 Task: Add the task  Integrate website with a new marketing automation system to the section Database Migration Sprint in the project AmplifyHQ and add a Due Date to the respective task as 2024/01/10
Action: Mouse moved to (76, 330)
Screenshot: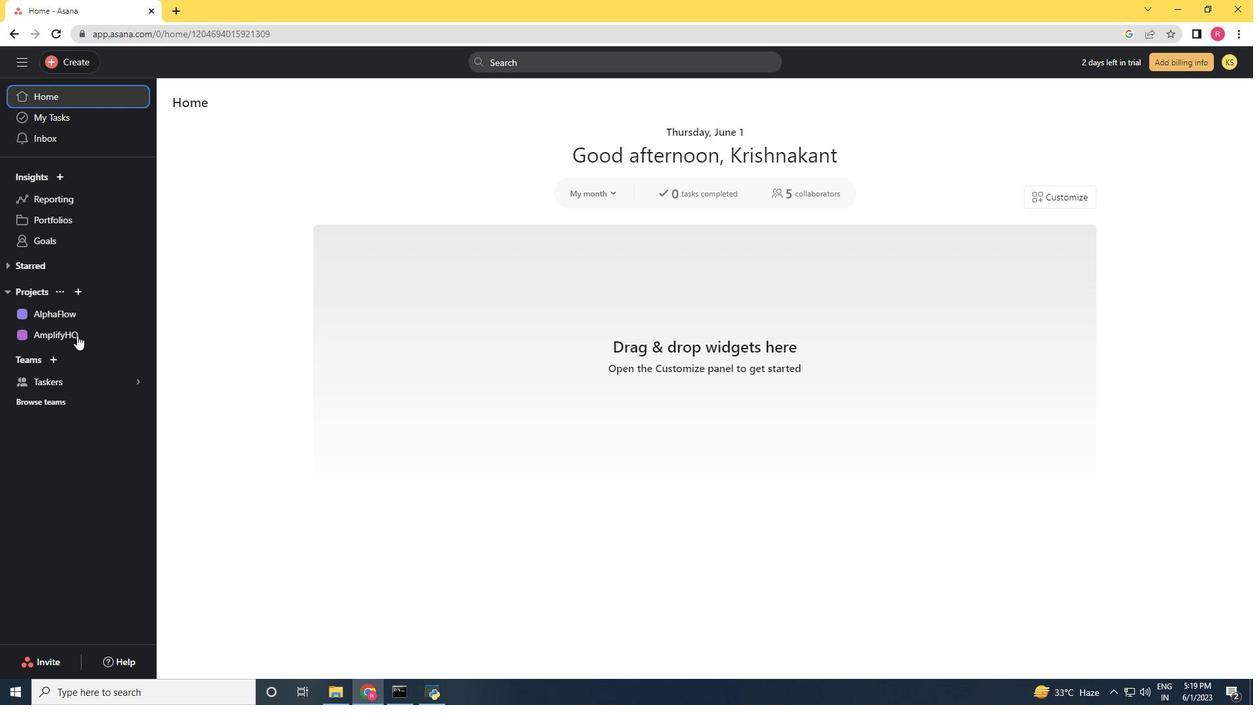 
Action: Mouse pressed left at (76, 330)
Screenshot: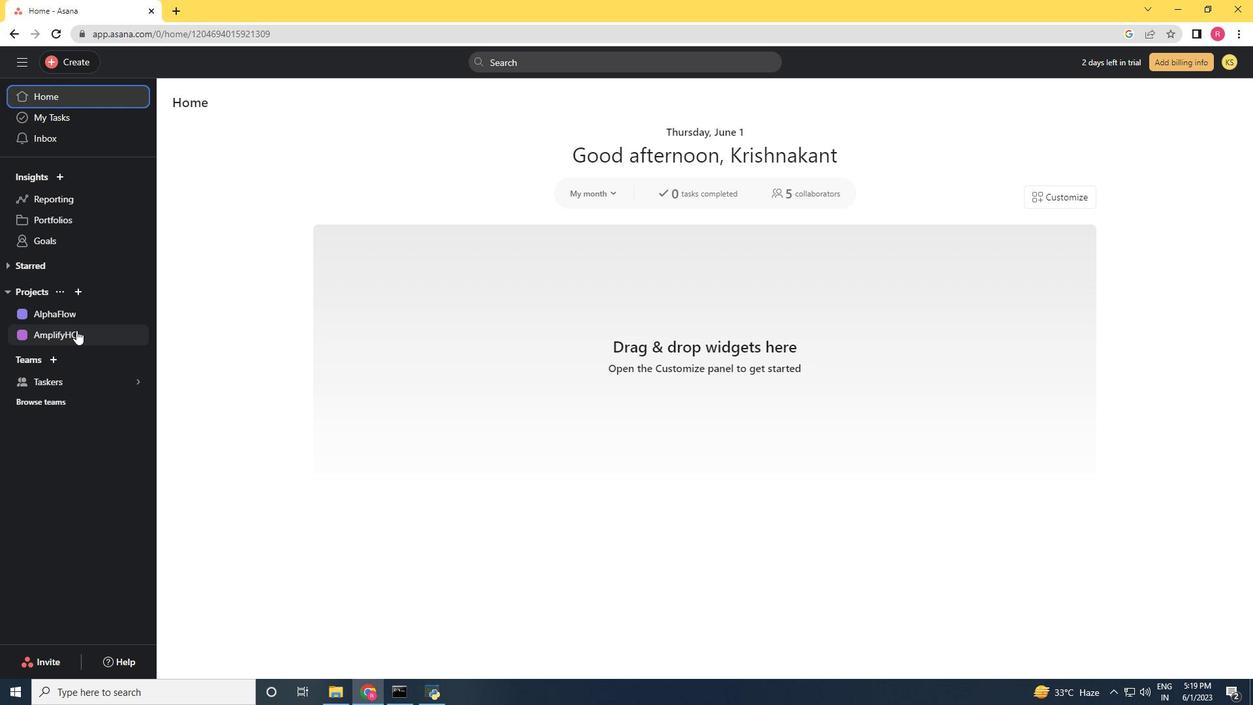 
Action: Mouse moved to (788, 293)
Screenshot: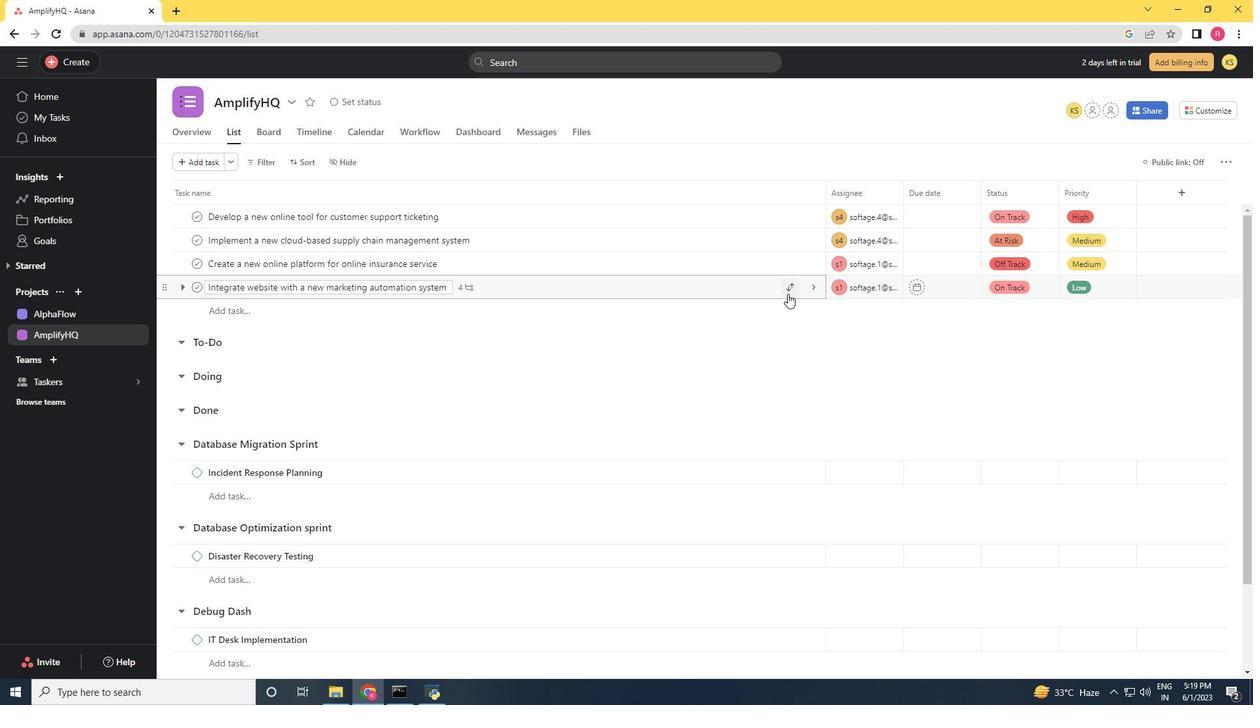 
Action: Mouse pressed left at (788, 293)
Screenshot: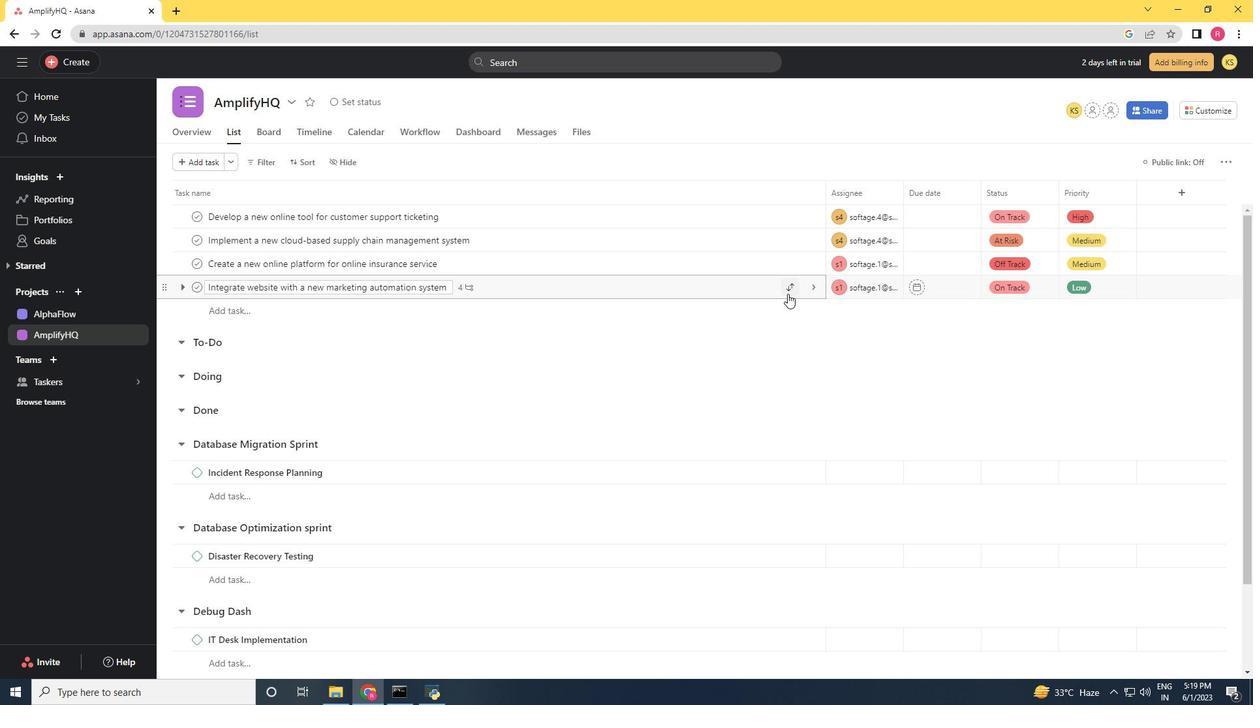 
Action: Mouse moved to (744, 429)
Screenshot: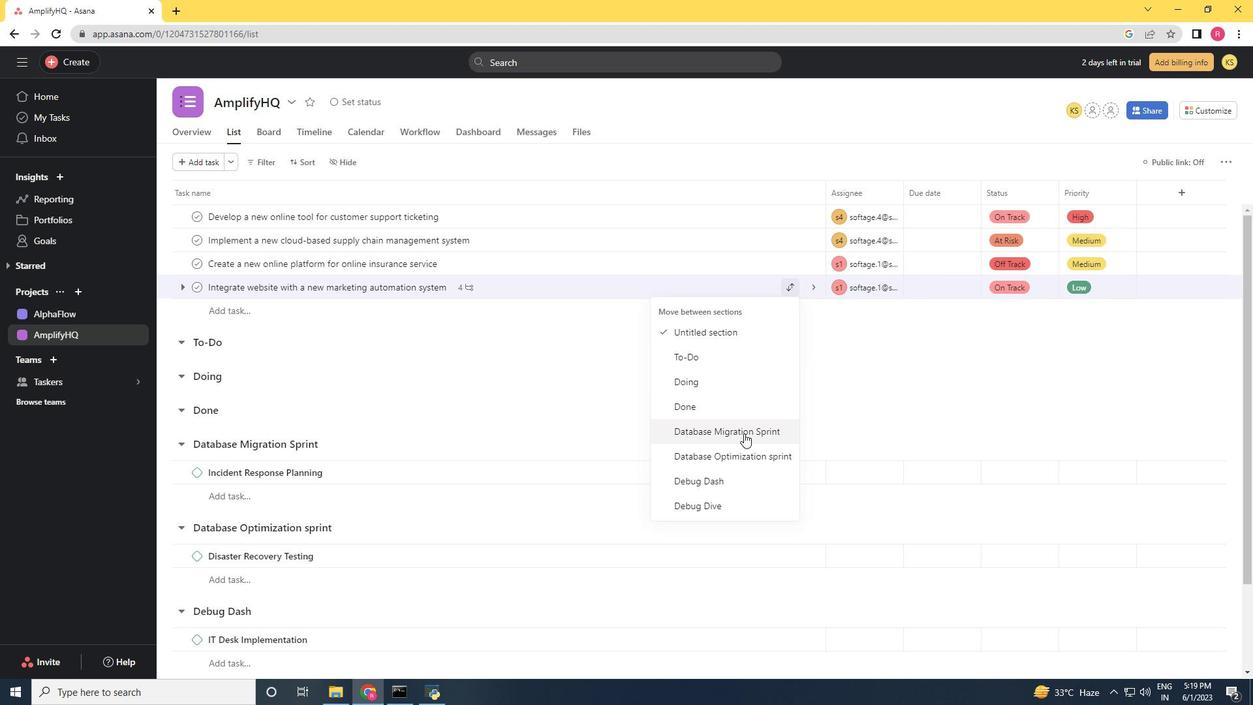 
Action: Mouse pressed left at (744, 429)
Screenshot: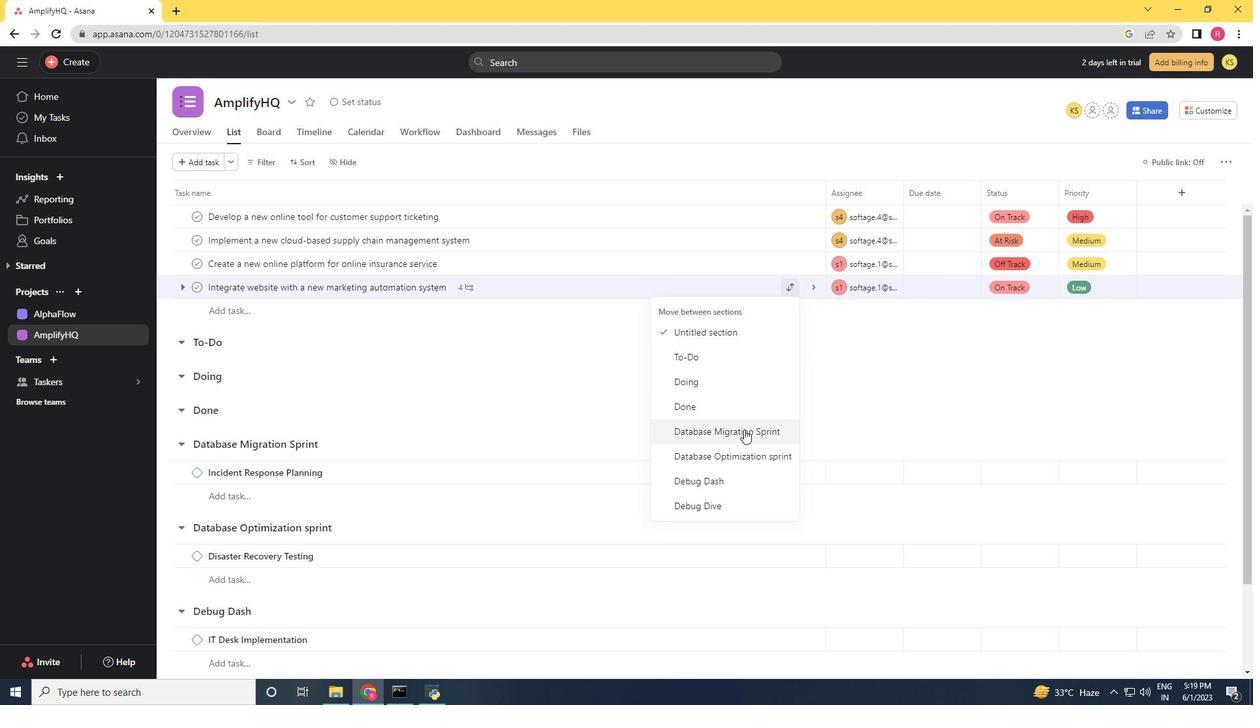 
Action: Mouse moved to (598, 450)
Screenshot: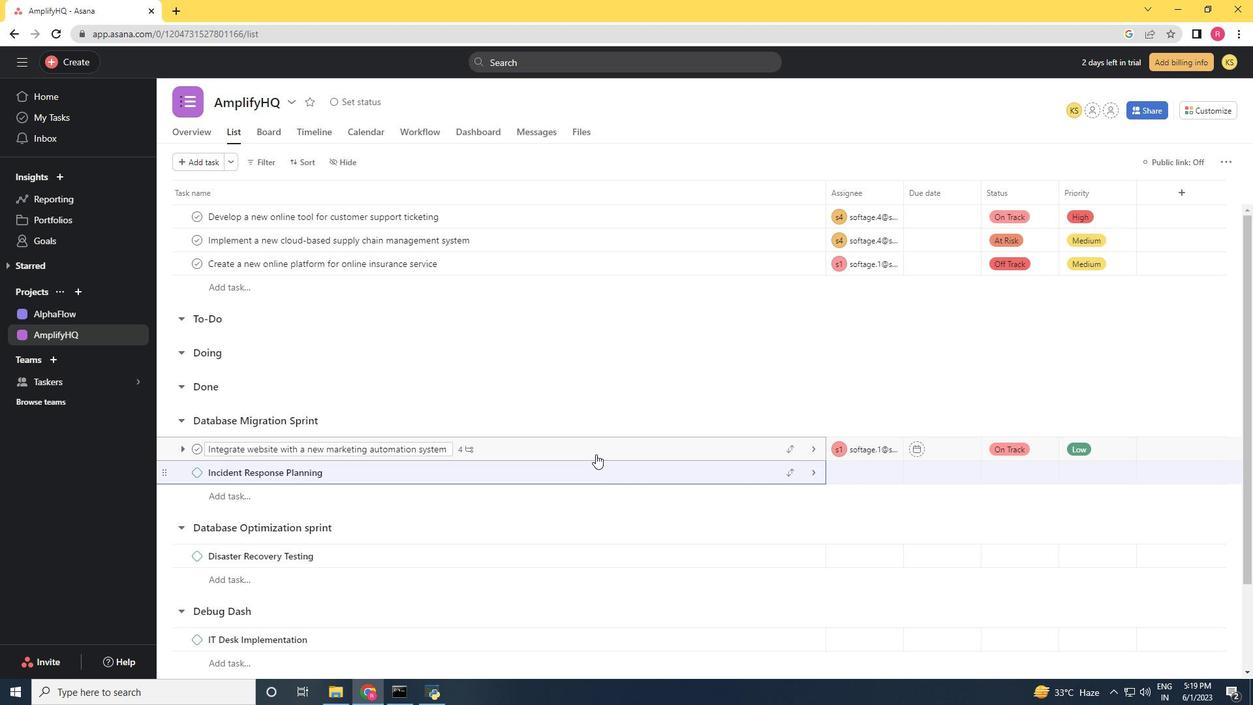 
Action: Mouse pressed left at (598, 450)
Screenshot: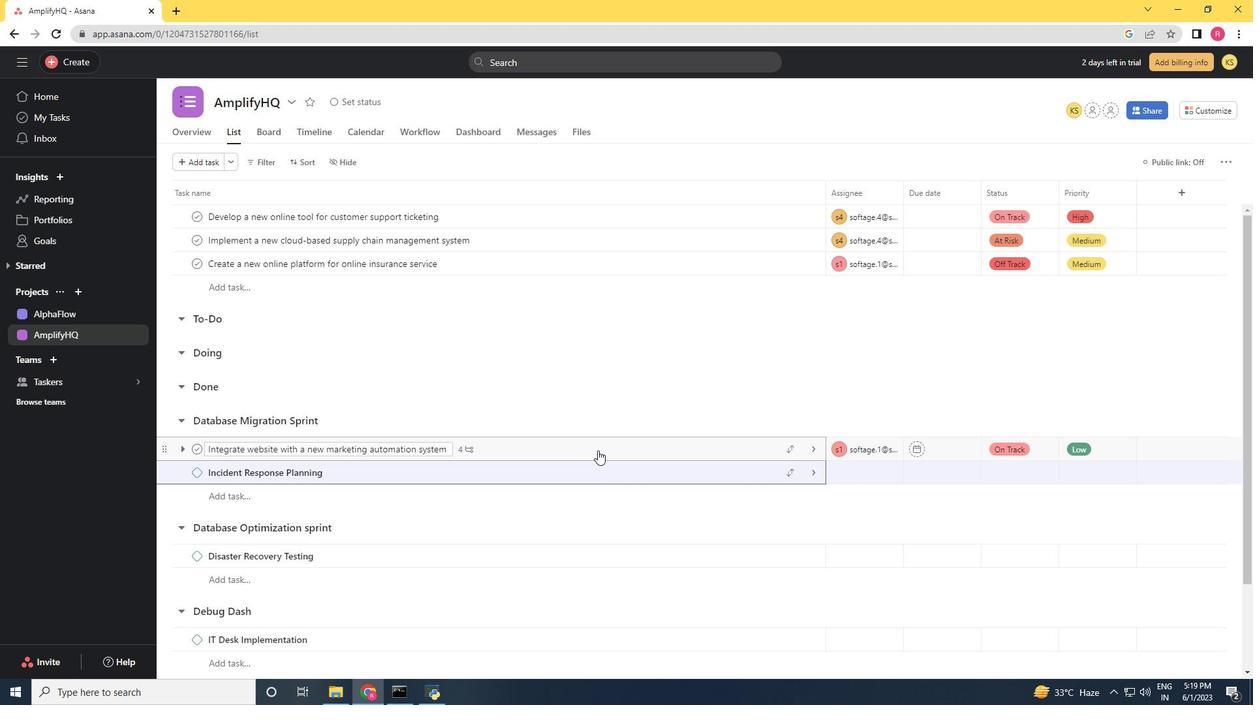
Action: Mouse moved to (944, 282)
Screenshot: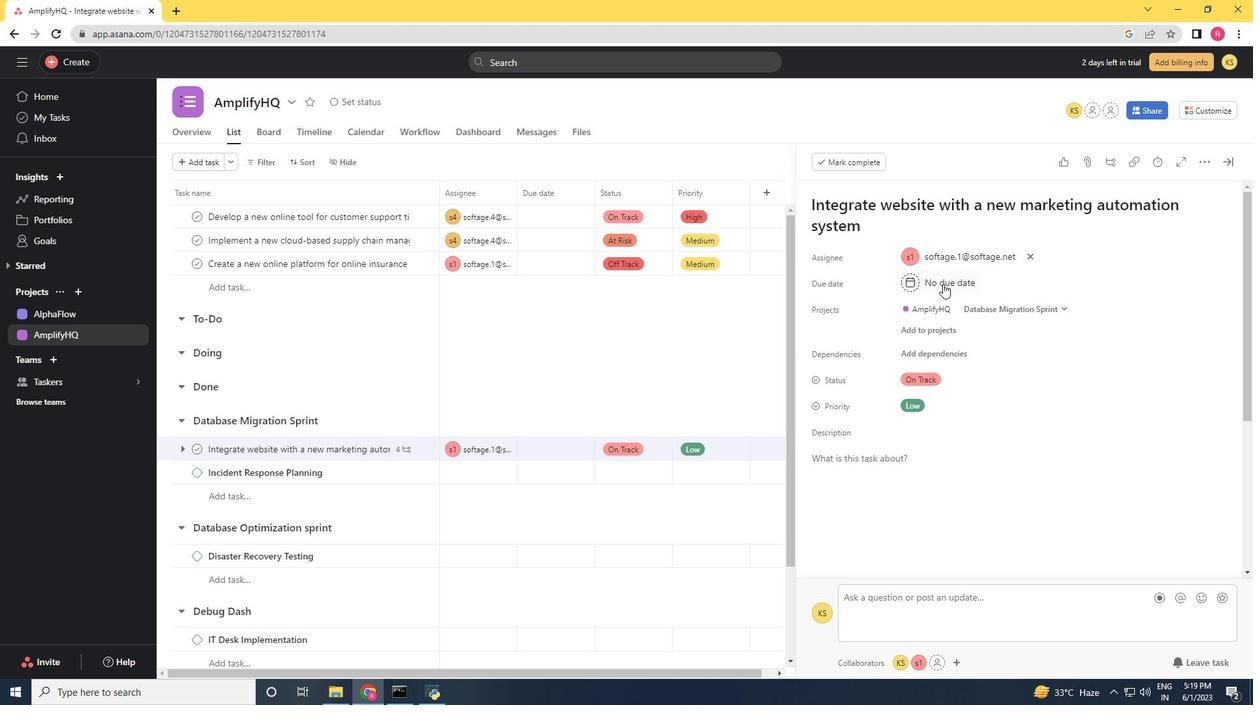 
Action: Mouse pressed left at (944, 282)
Screenshot: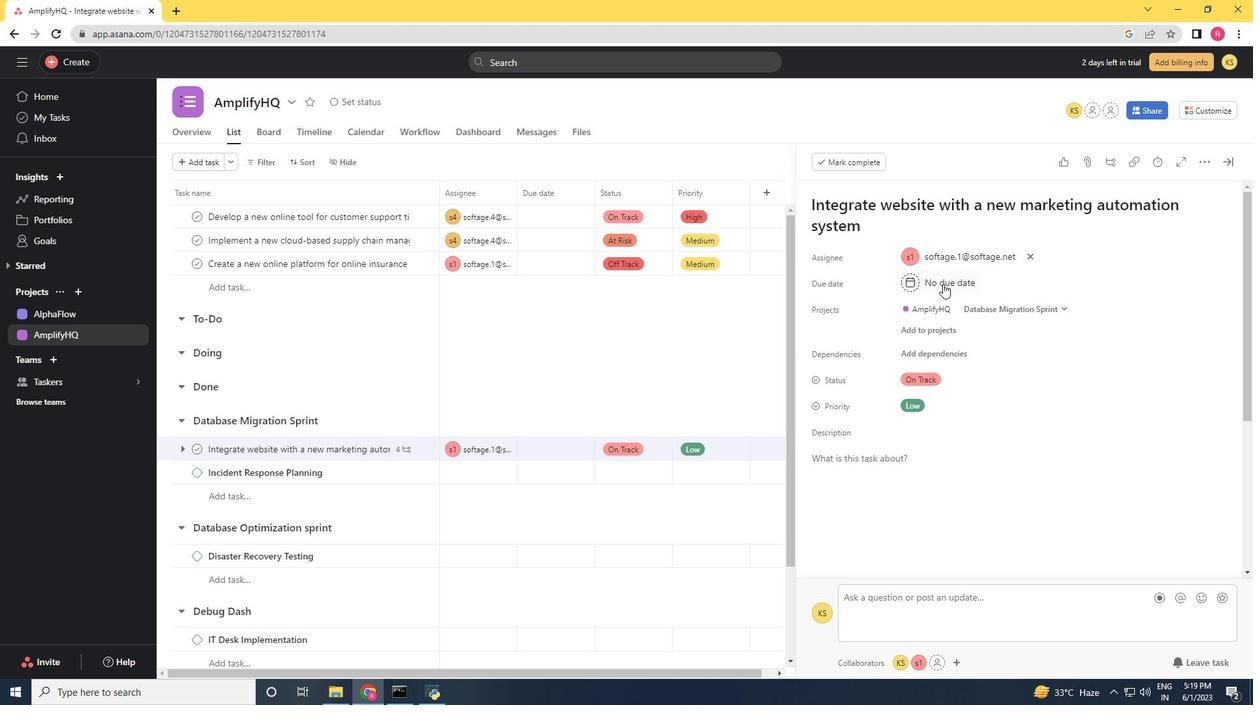 
Action: Mouse moved to (1061, 351)
Screenshot: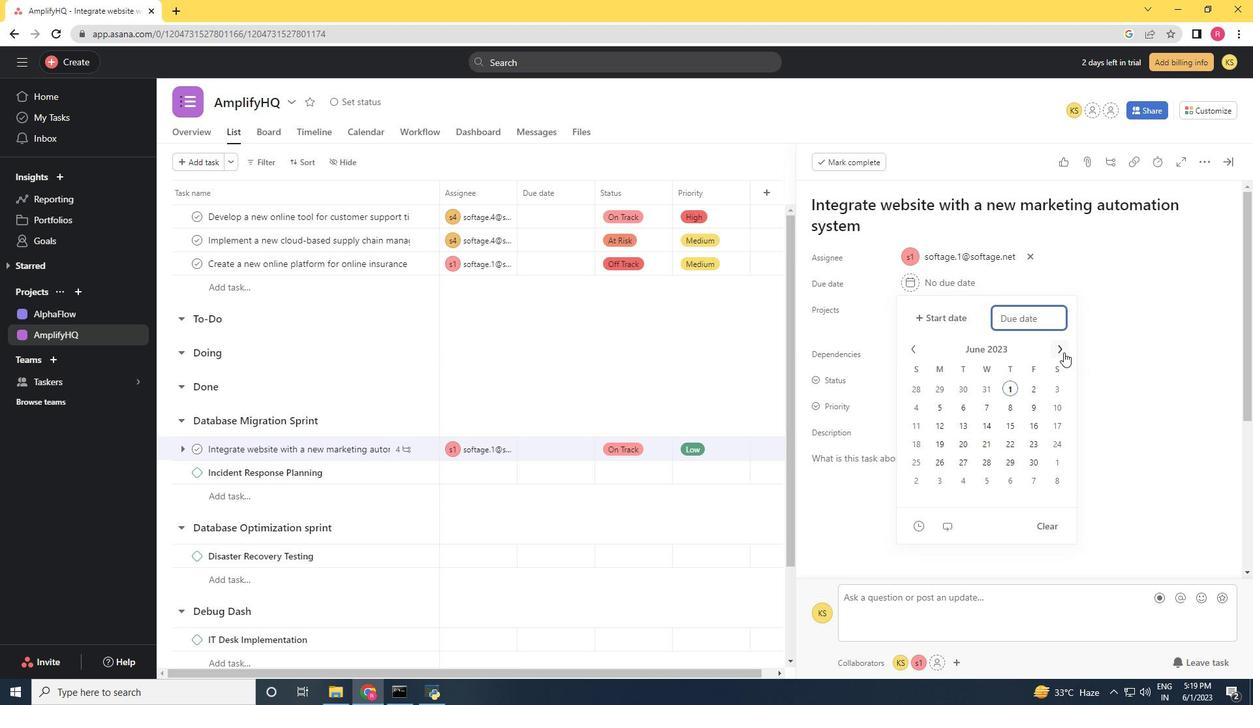 
Action: Mouse pressed left at (1061, 351)
Screenshot: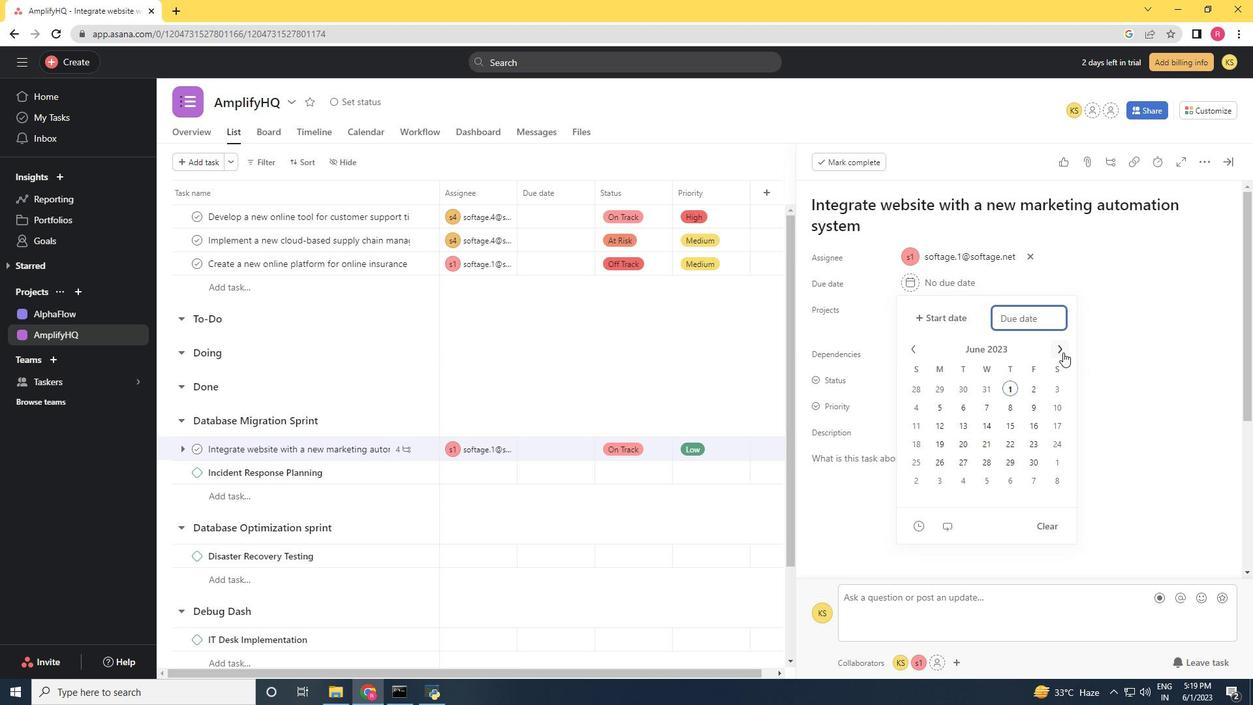 
Action: Mouse pressed left at (1061, 351)
Screenshot: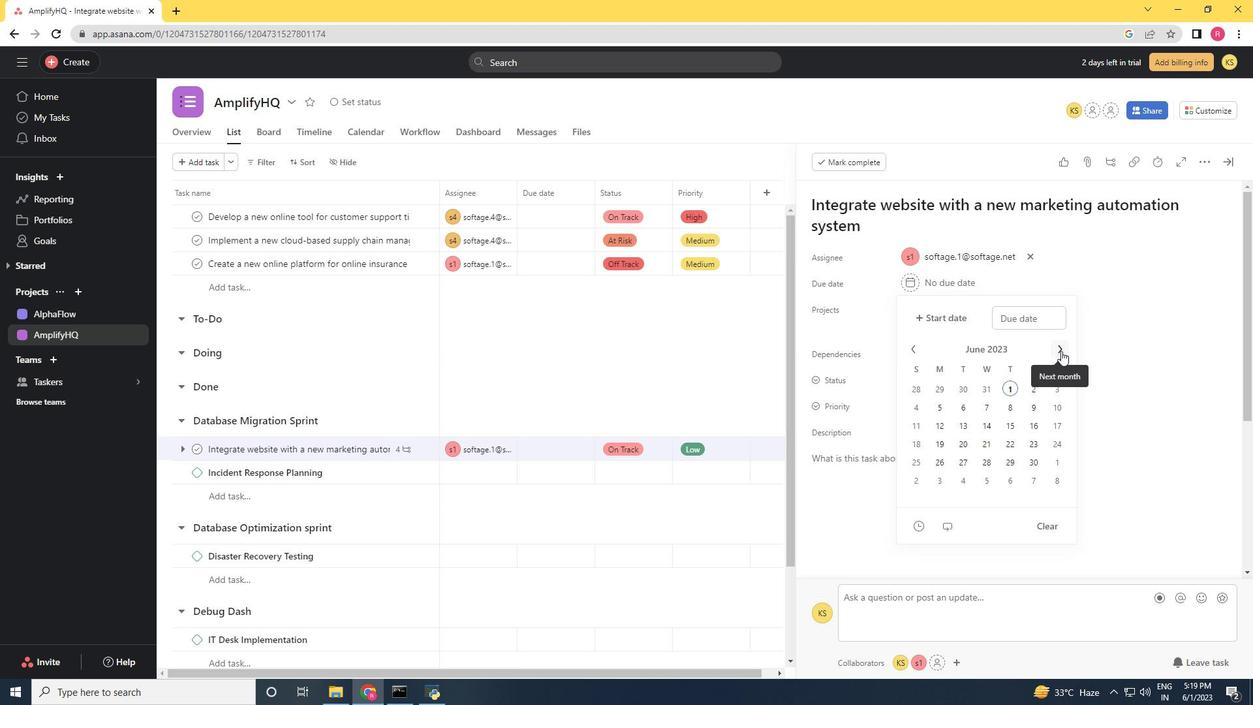 
Action: Mouse pressed left at (1061, 351)
Screenshot: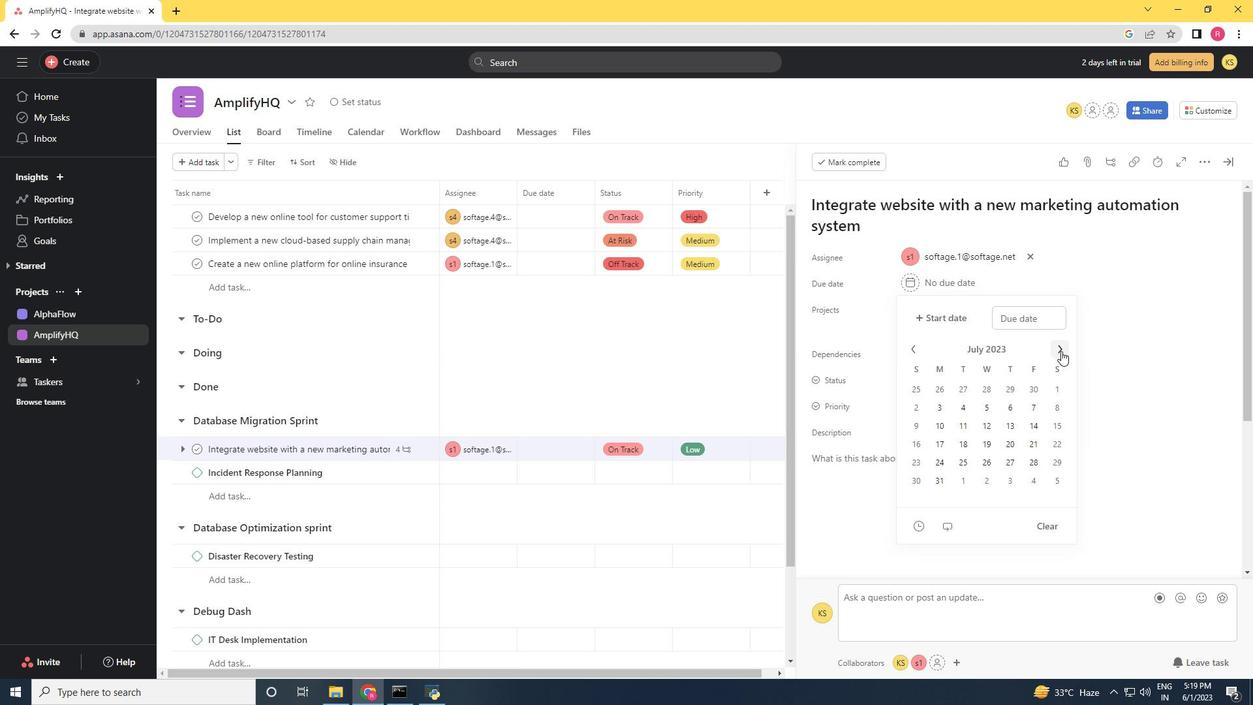 
Action: Mouse pressed left at (1061, 351)
Screenshot: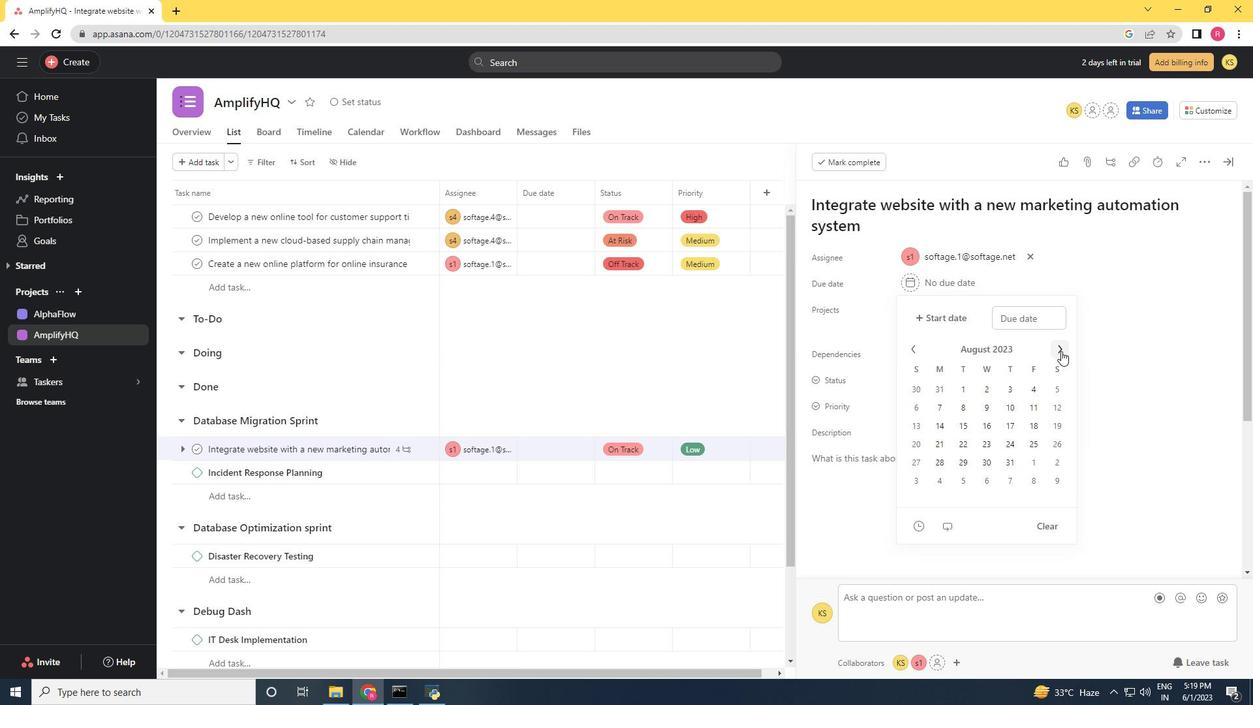 
Action: Mouse pressed left at (1061, 351)
Screenshot: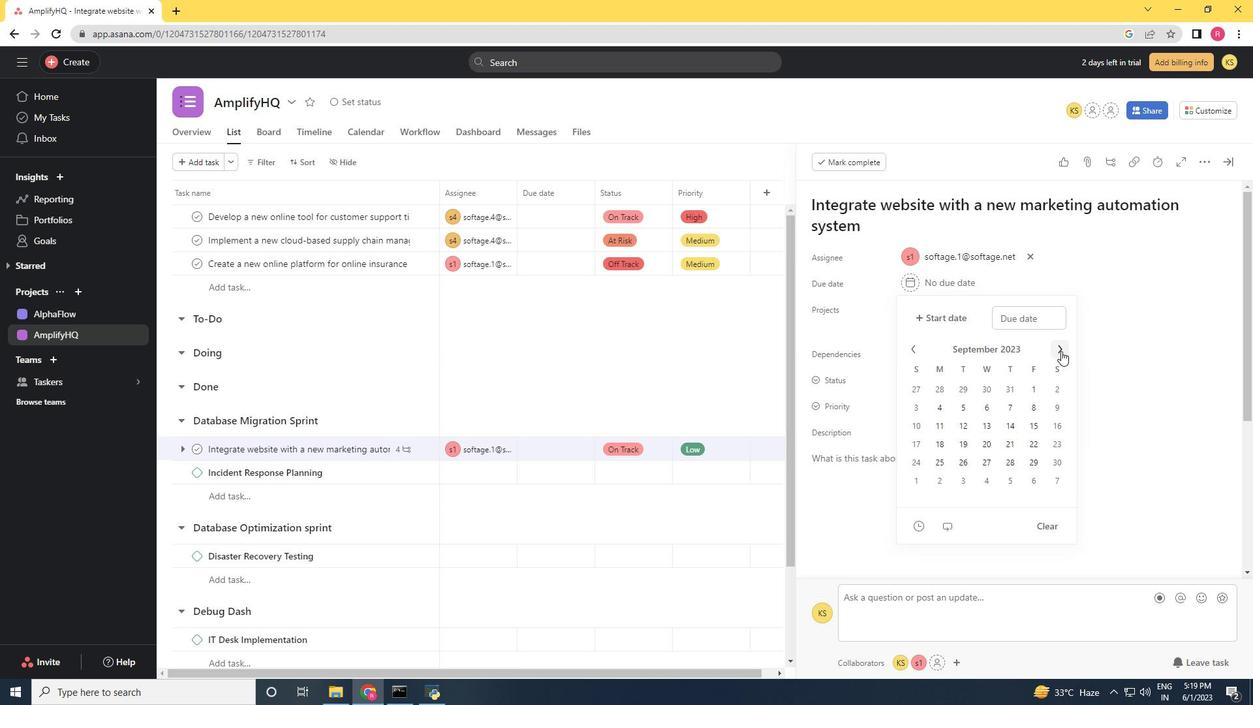 
Action: Mouse pressed left at (1061, 351)
Screenshot: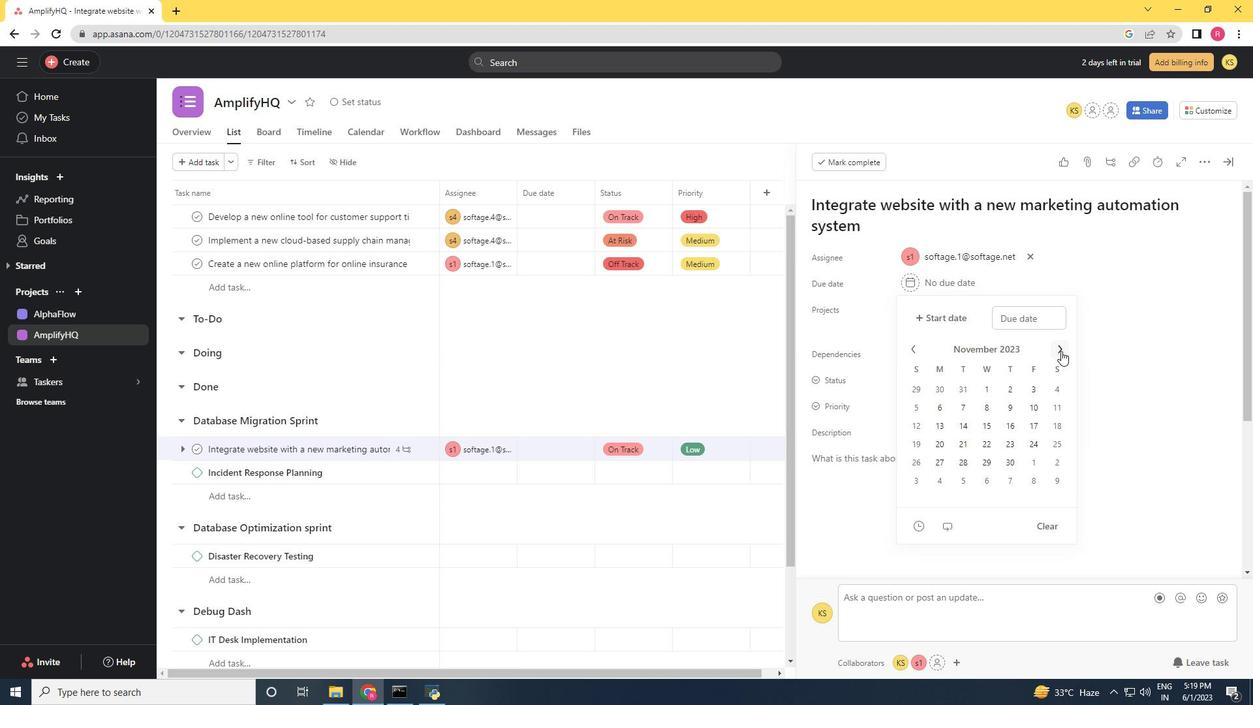 
Action: Mouse pressed left at (1061, 351)
Screenshot: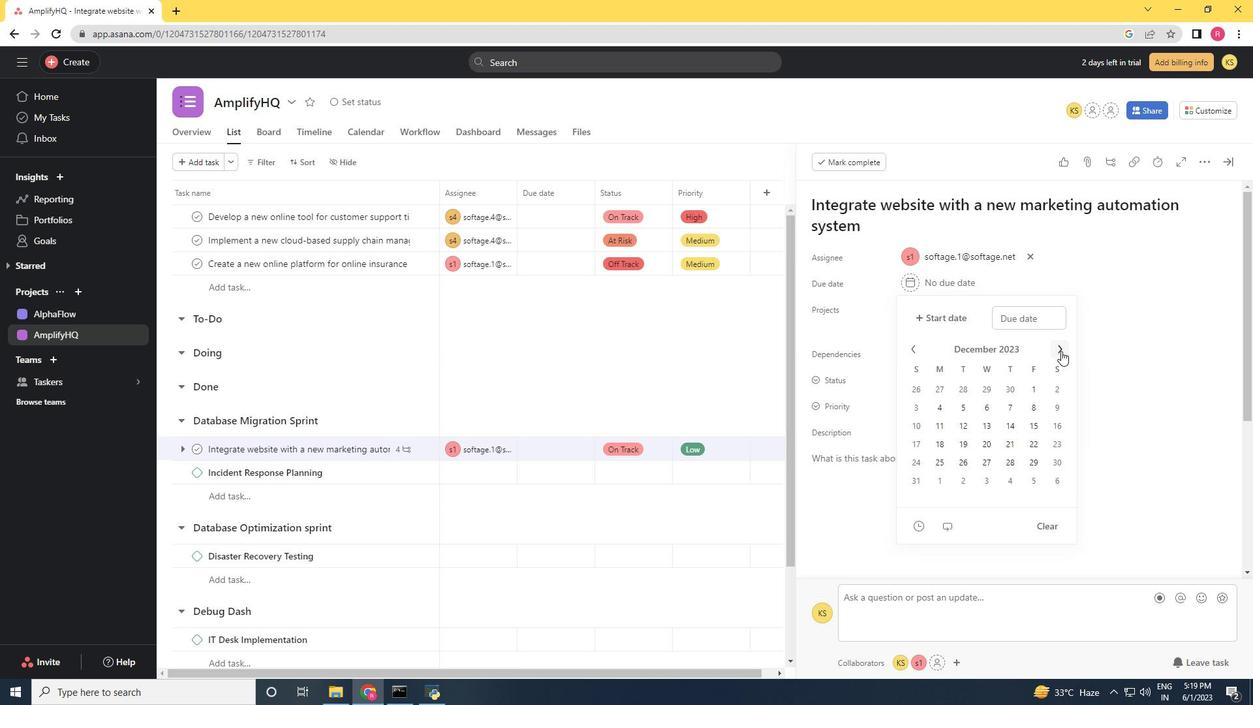 
Action: Mouse pressed left at (1061, 351)
Screenshot: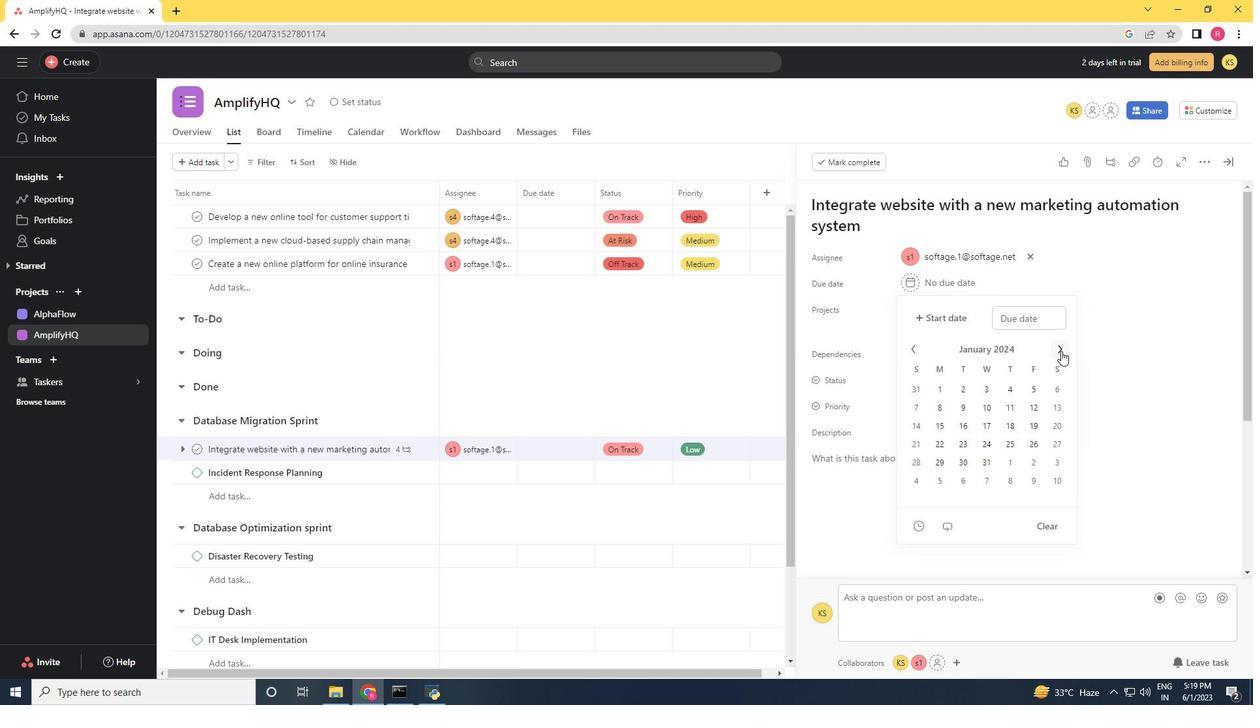 
Action: Mouse moved to (919, 352)
Screenshot: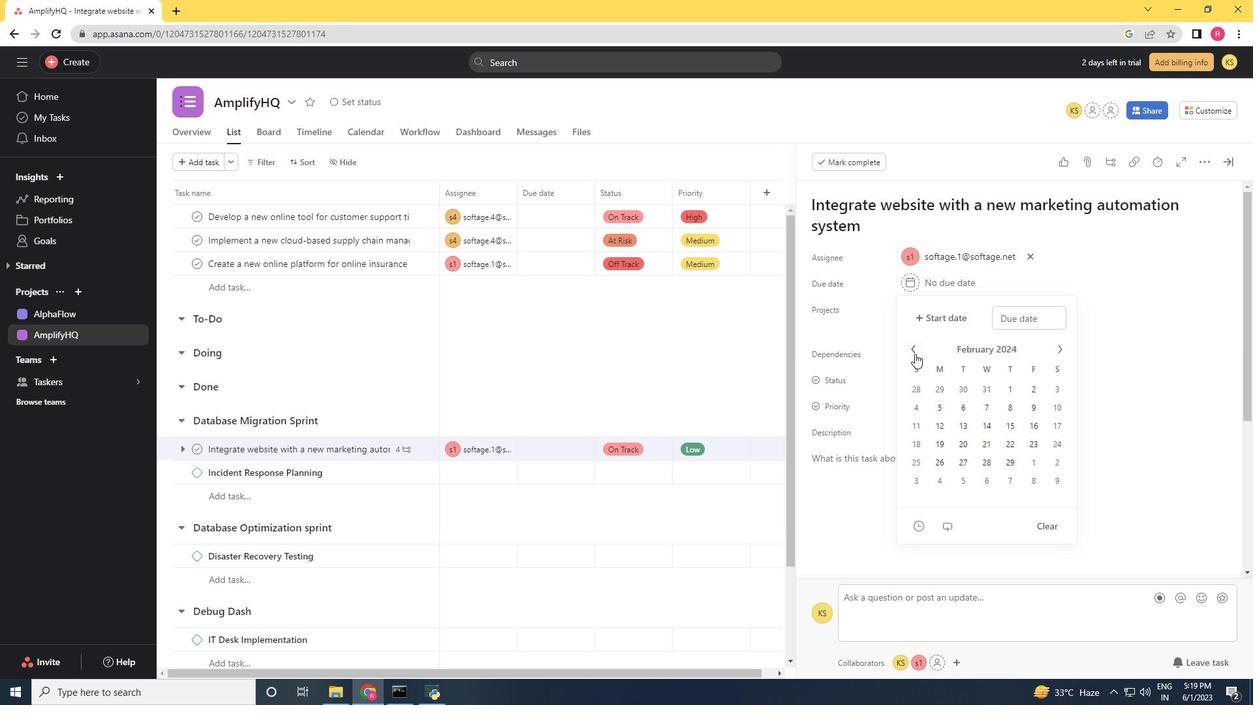 
Action: Mouse pressed left at (919, 352)
Screenshot: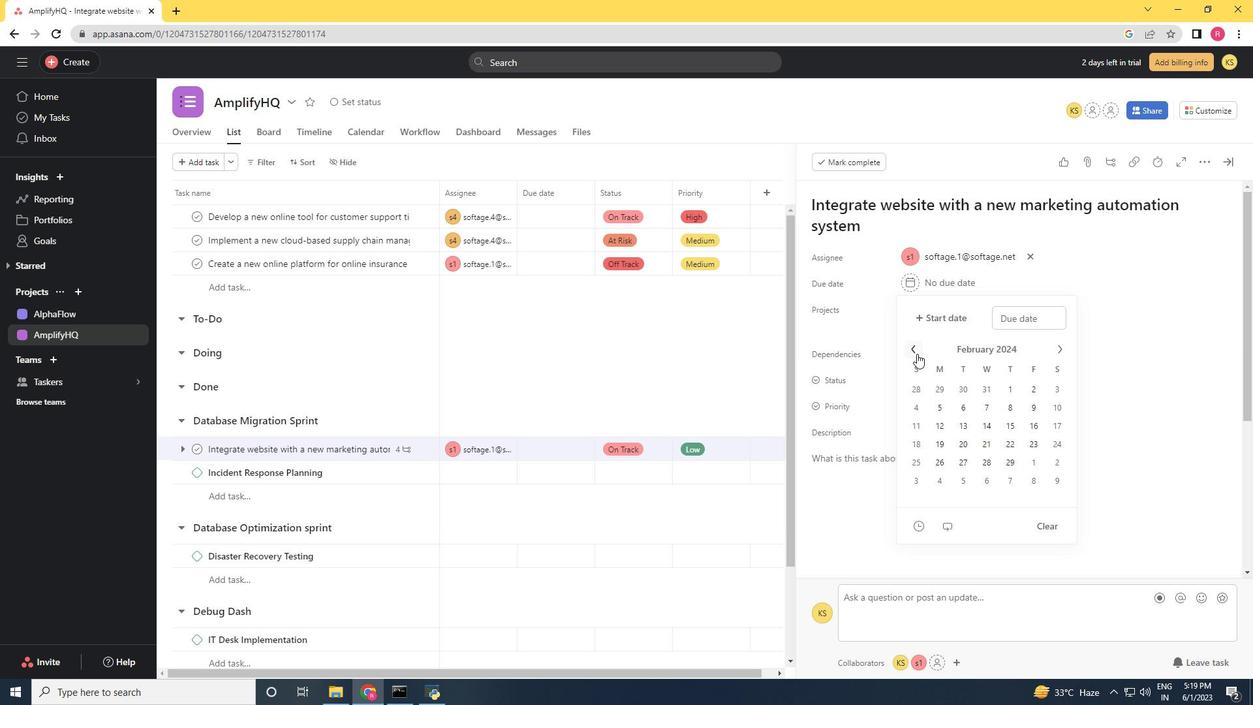 
Action: Mouse moved to (981, 408)
Screenshot: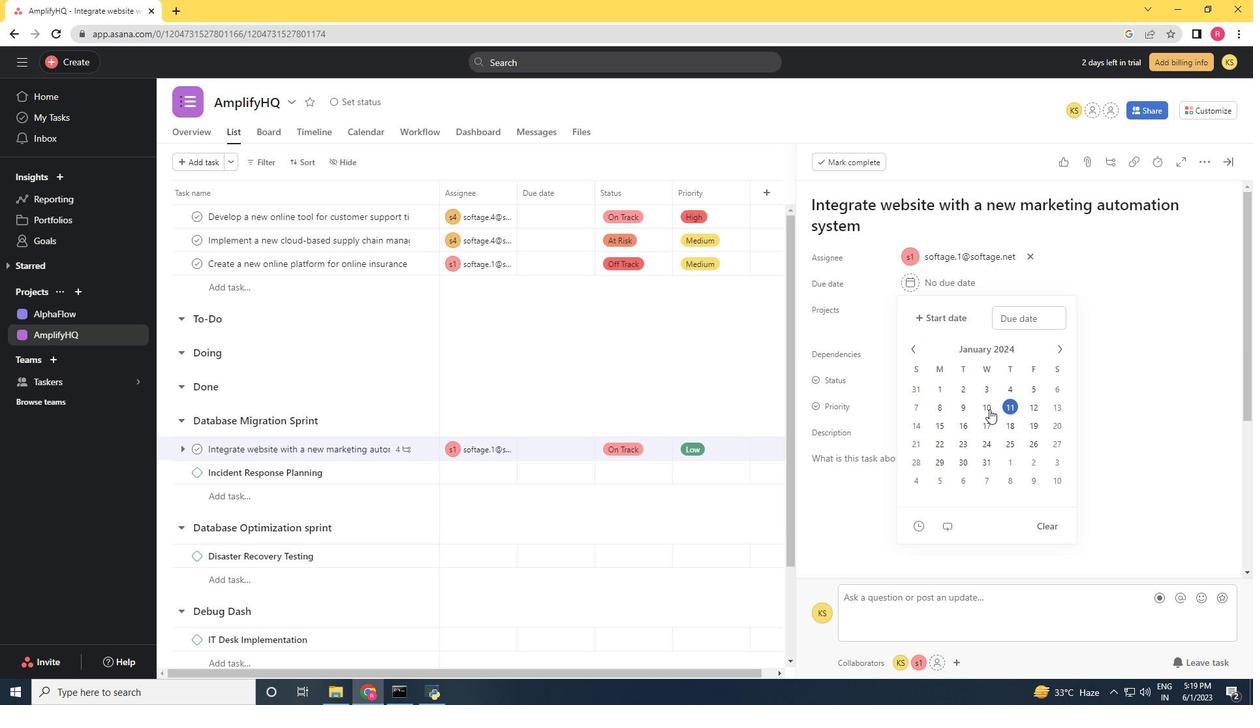 
Action: Mouse pressed left at (981, 408)
Screenshot: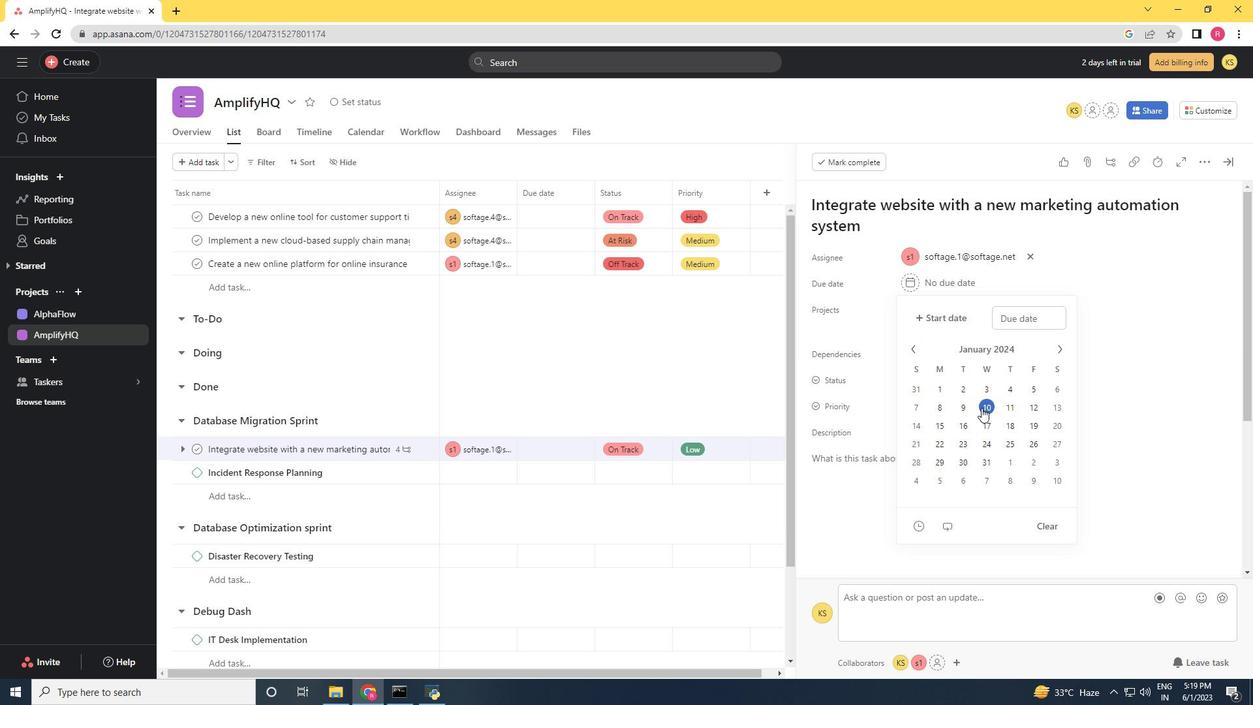 
Action: Mouse moved to (1100, 404)
Screenshot: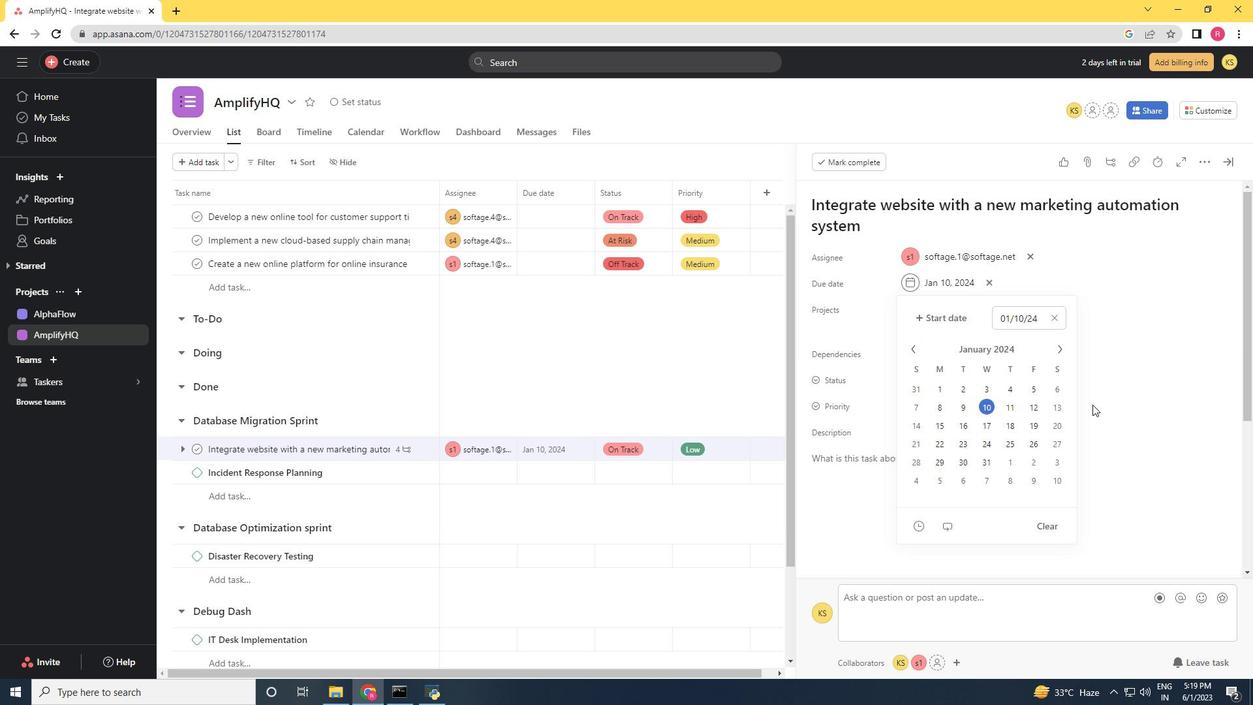 
Action: Mouse pressed left at (1100, 404)
Screenshot: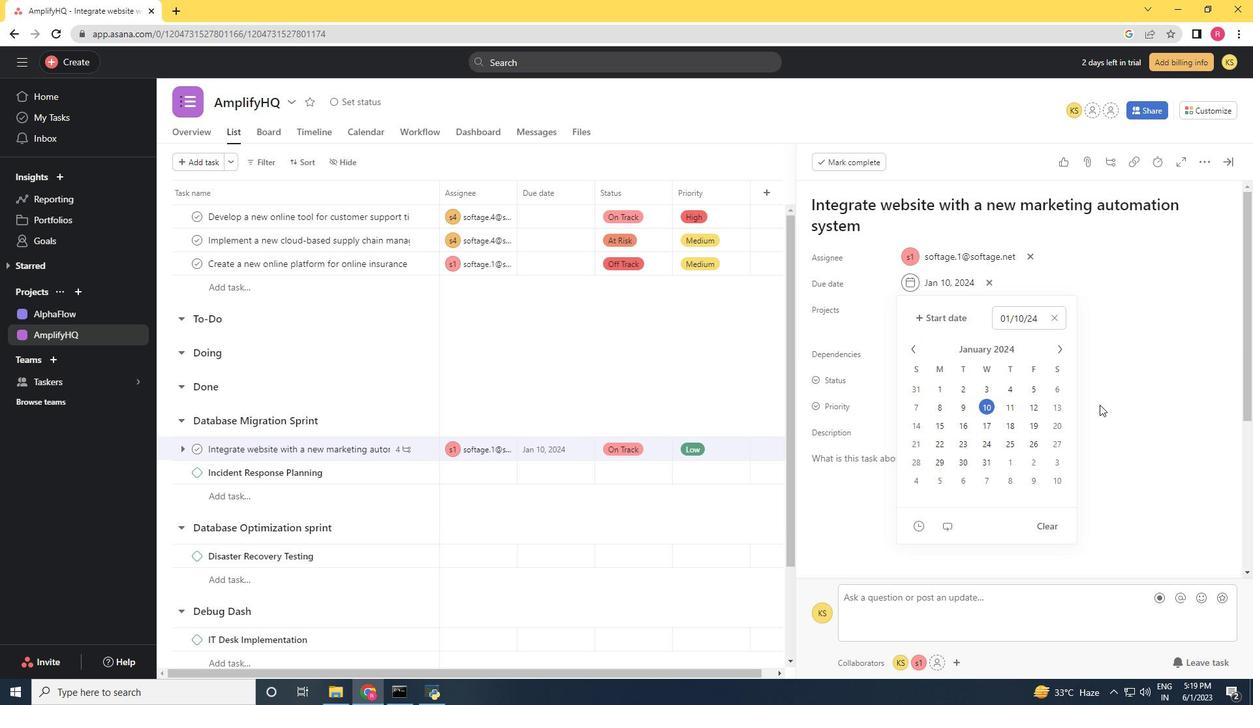 
Action: Mouse moved to (1236, 165)
Screenshot: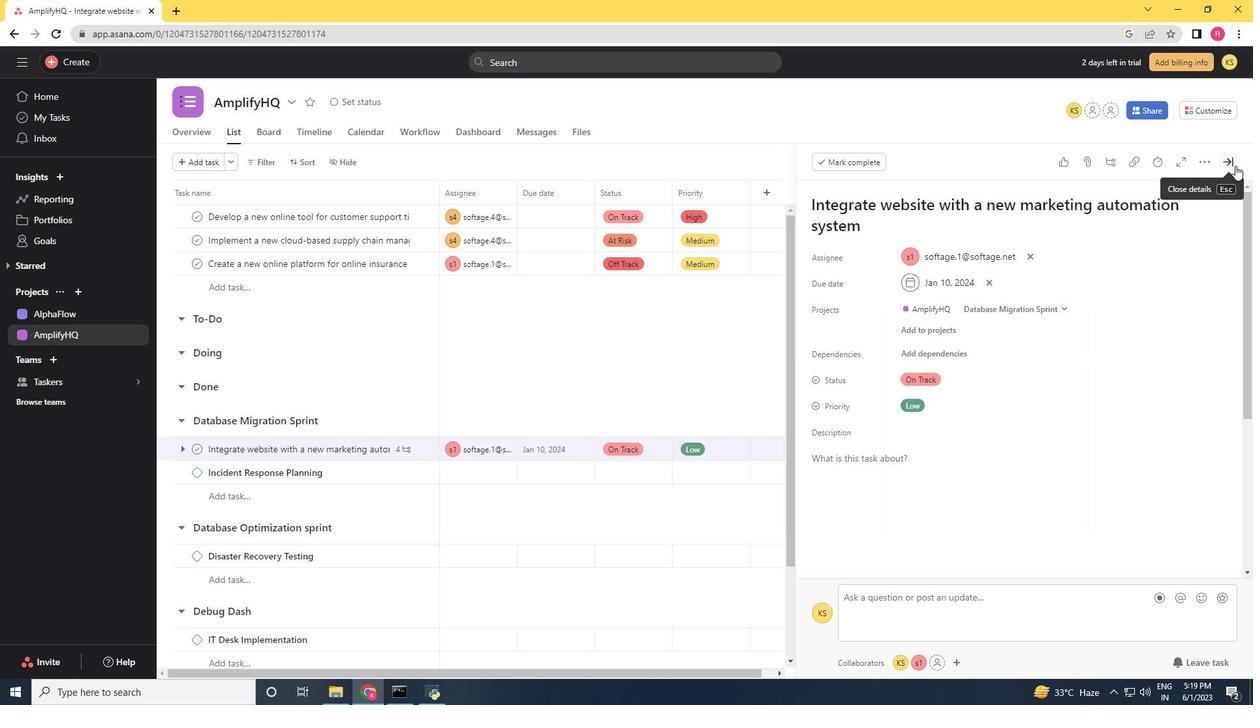 
Action: Mouse pressed left at (1236, 165)
Screenshot: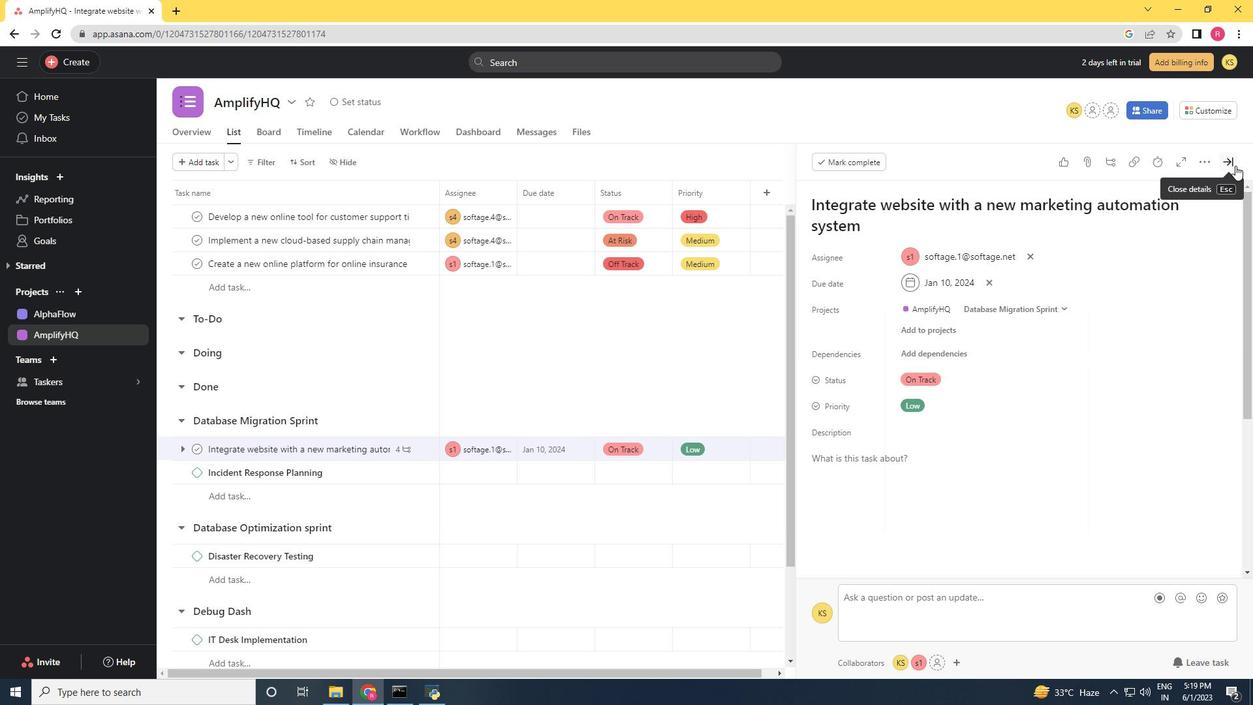 
Action: Mouse moved to (1098, 286)
Screenshot: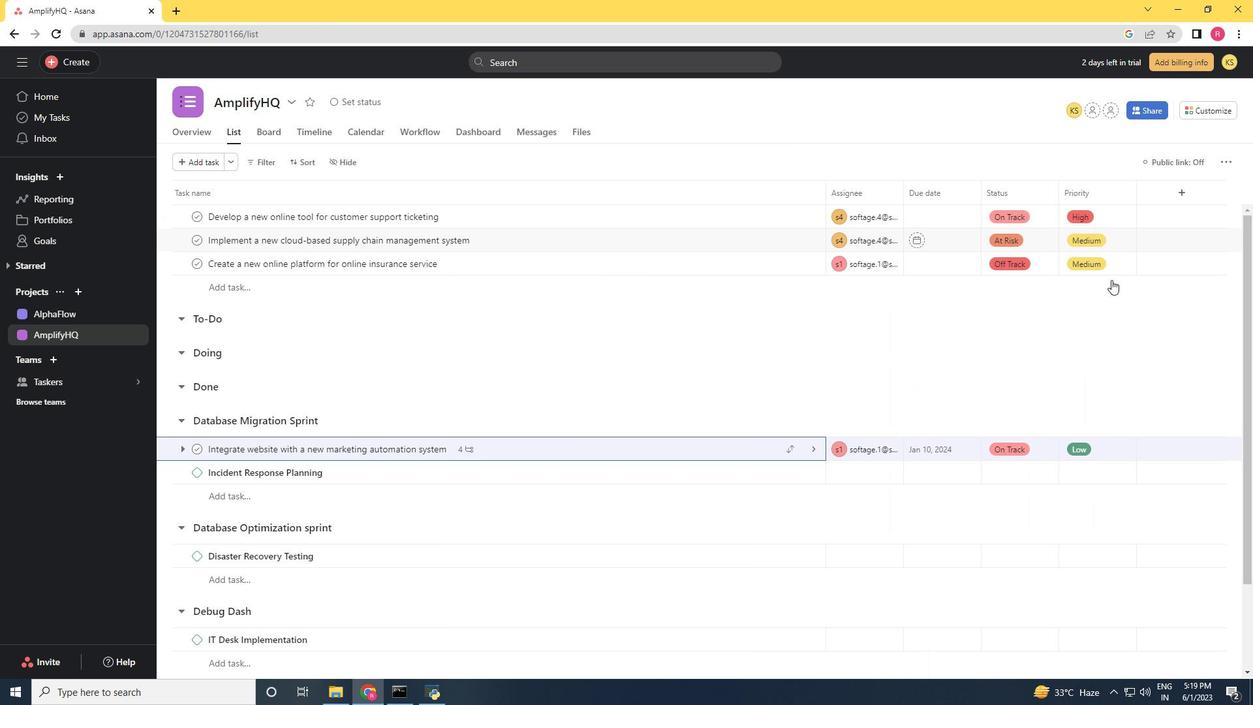 
